 Task: Import the contacts by the user
Action: Mouse moved to (322, 146)
Screenshot: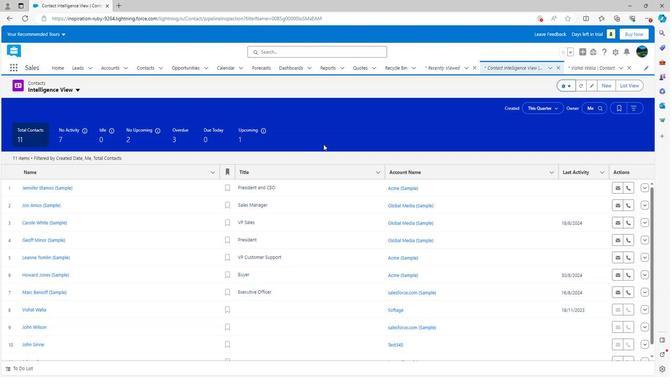 
Action: Mouse scrolled (322, 145) with delta (0, 0)
Screenshot: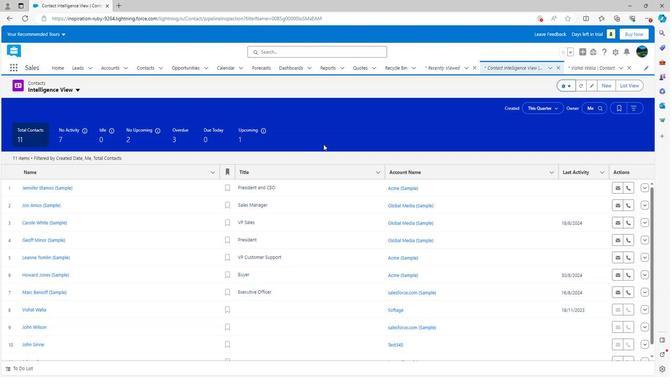 
Action: Mouse moved to (322, 148)
Screenshot: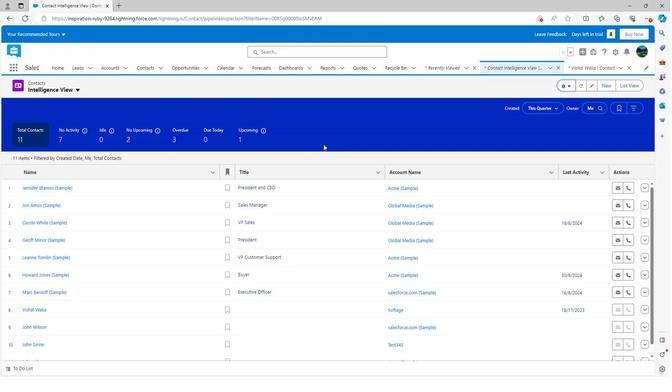 
Action: Mouse scrolled (322, 147) with delta (0, 0)
Screenshot: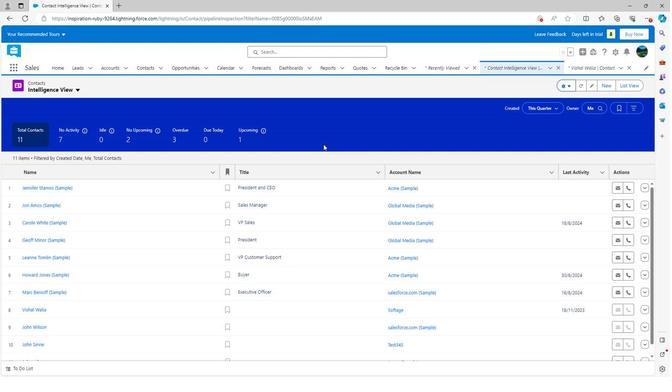 
Action: Mouse moved to (322, 148)
Screenshot: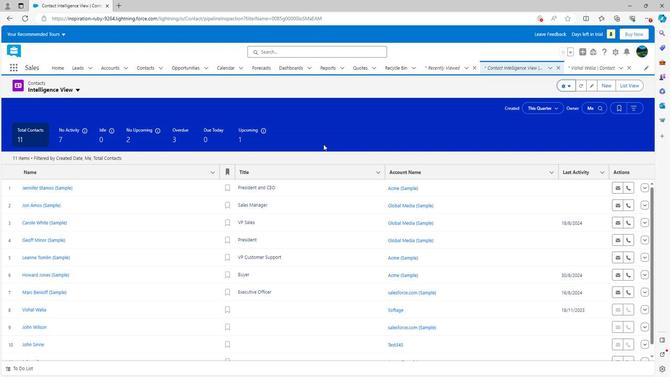 
Action: Mouse scrolled (322, 148) with delta (0, 0)
Screenshot: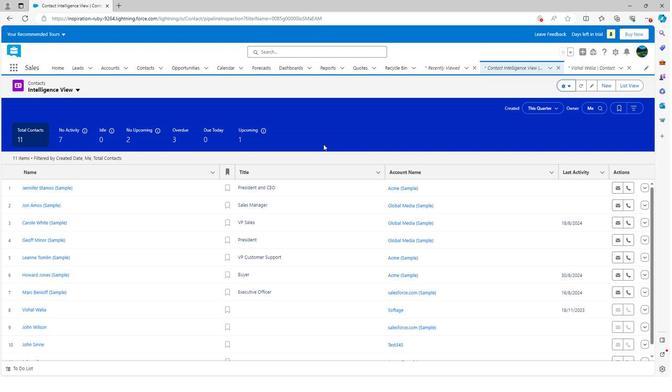 
Action: Mouse moved to (322, 148)
Screenshot: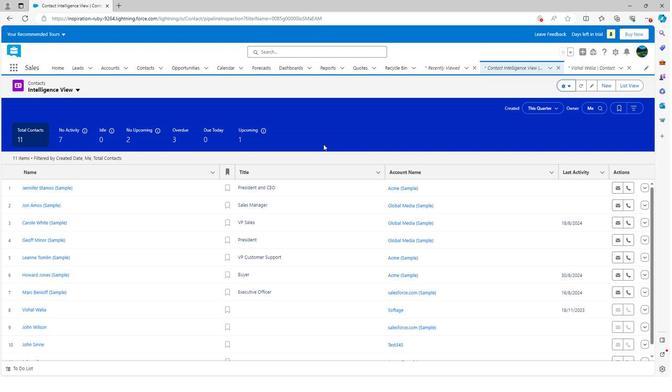 
Action: Mouse scrolled (322, 148) with delta (0, 0)
Screenshot: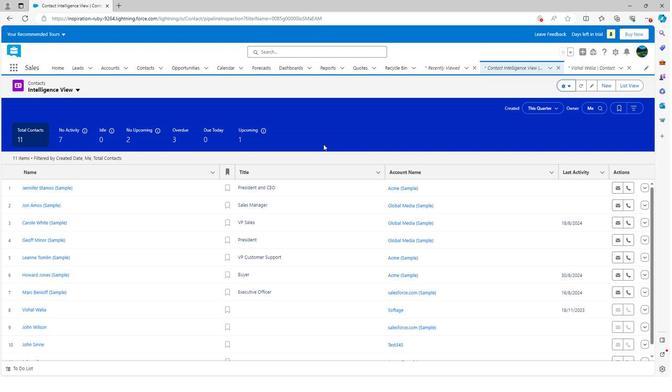 
Action: Mouse moved to (299, 202)
Screenshot: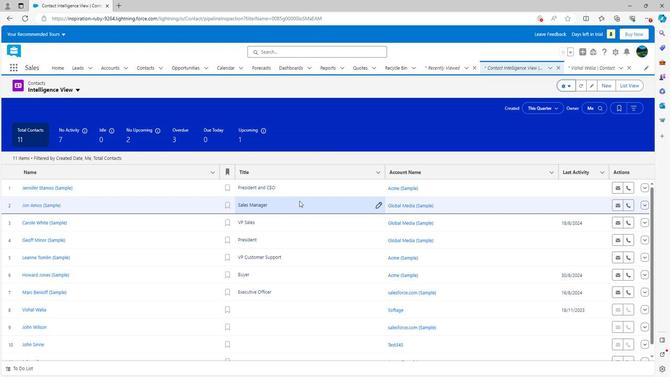 
Action: Mouse scrolled (299, 201) with delta (0, 0)
Screenshot: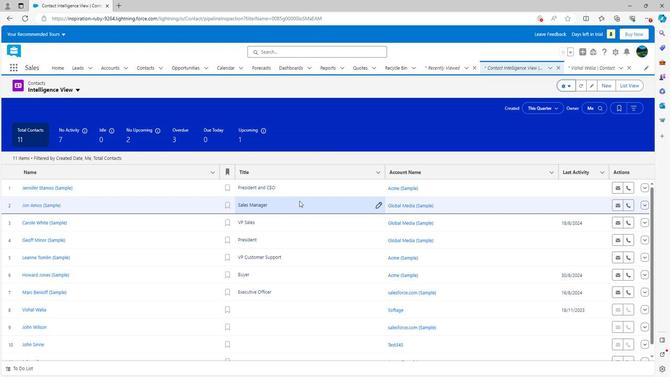 
Action: Mouse scrolled (299, 201) with delta (0, 0)
Screenshot: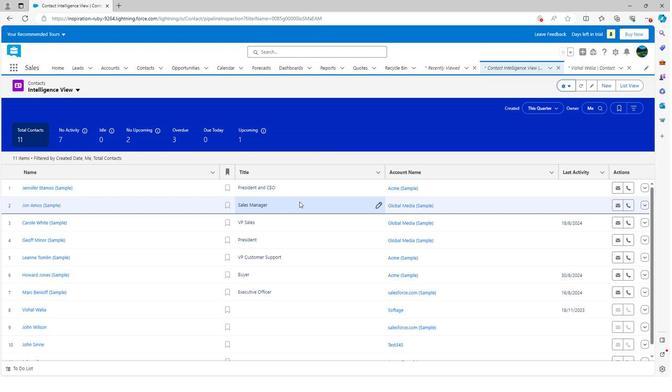 
Action: Mouse scrolled (299, 201) with delta (0, 0)
Screenshot: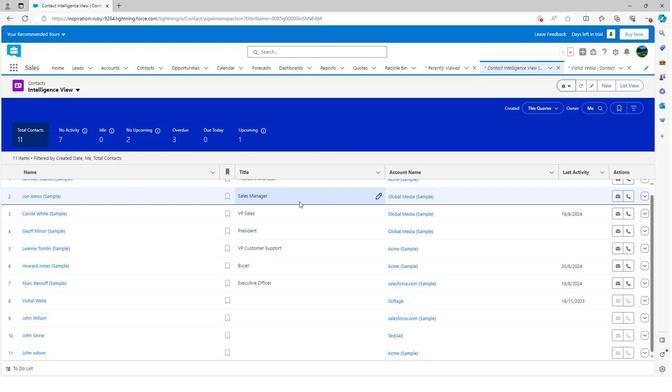 
Action: Mouse moved to (293, 228)
Screenshot: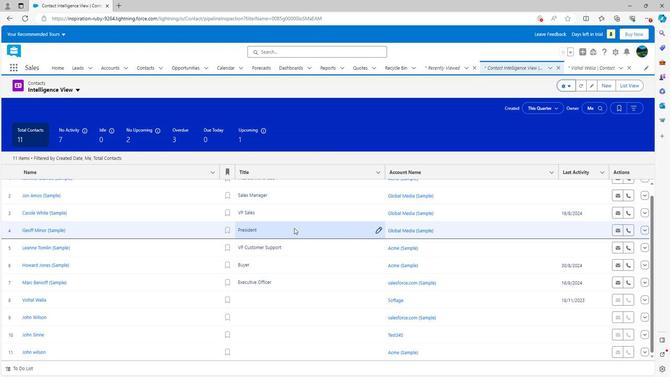 
Action: Mouse scrolled (293, 228) with delta (0, 0)
Screenshot: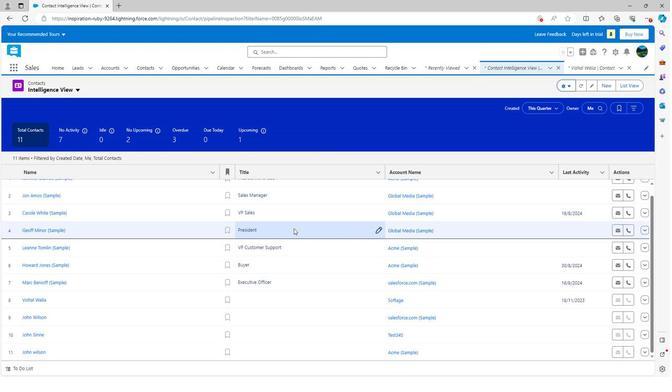 
Action: Mouse scrolled (293, 228) with delta (0, 0)
Screenshot: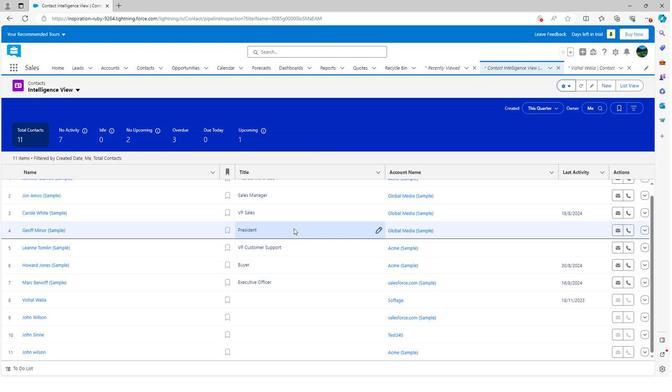 
Action: Mouse scrolled (293, 228) with delta (0, 0)
Screenshot: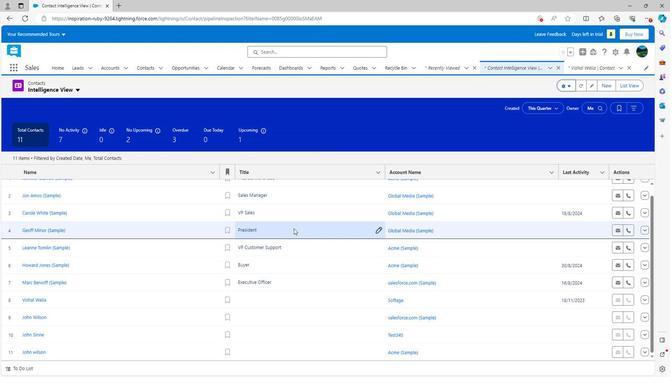 
Action: Mouse scrolled (293, 228) with delta (0, 0)
Screenshot: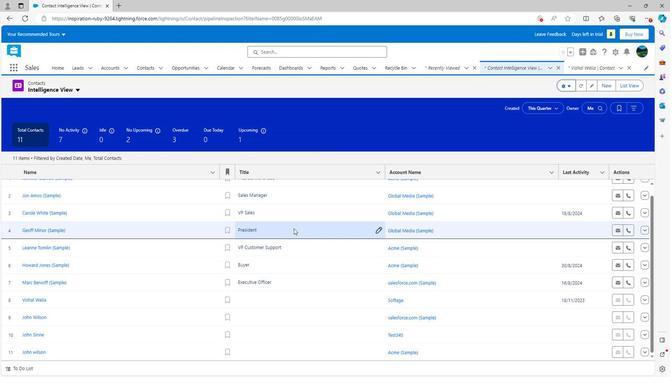 
Action: Mouse moved to (292, 228)
Screenshot: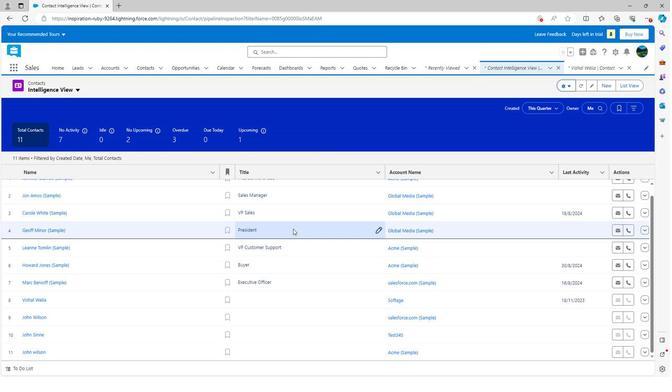 
Action: Mouse scrolled (292, 229) with delta (0, 0)
Screenshot: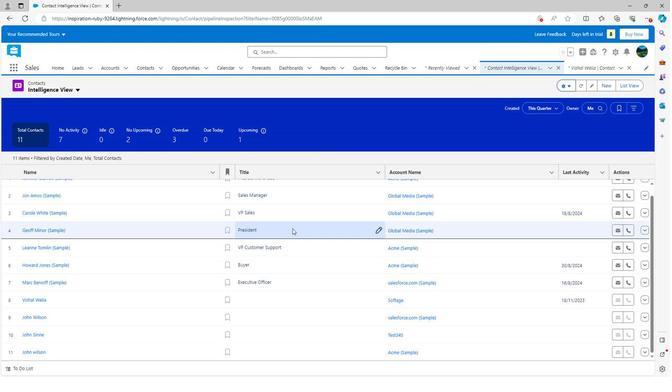 
Action: Mouse scrolled (292, 229) with delta (0, 0)
Screenshot: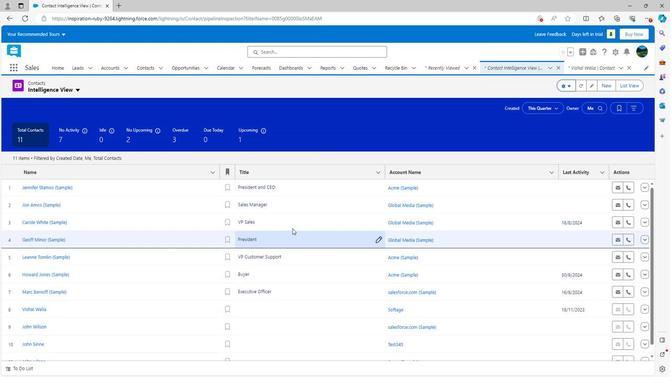 
Action: Mouse scrolled (292, 229) with delta (0, 0)
Screenshot: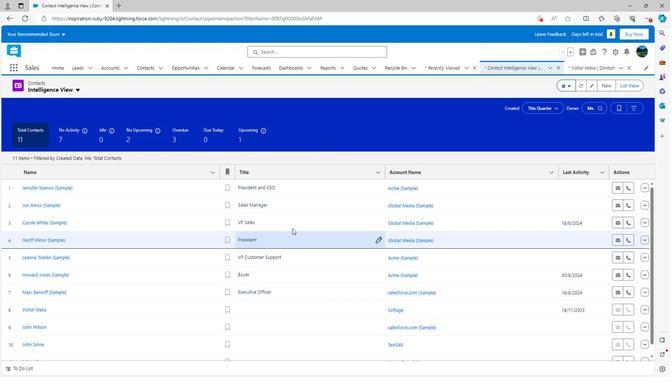 
Action: Mouse scrolled (292, 229) with delta (0, 0)
Screenshot: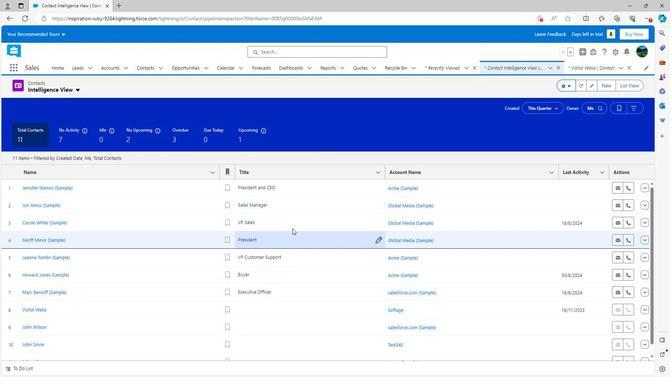 
Action: Mouse scrolled (292, 229) with delta (0, 0)
Screenshot: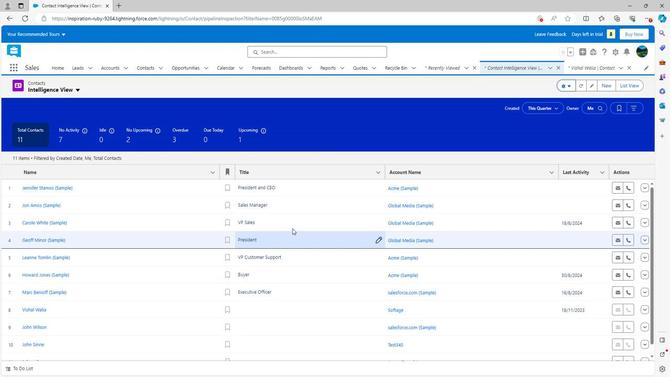 
Action: Mouse moved to (562, 84)
Screenshot: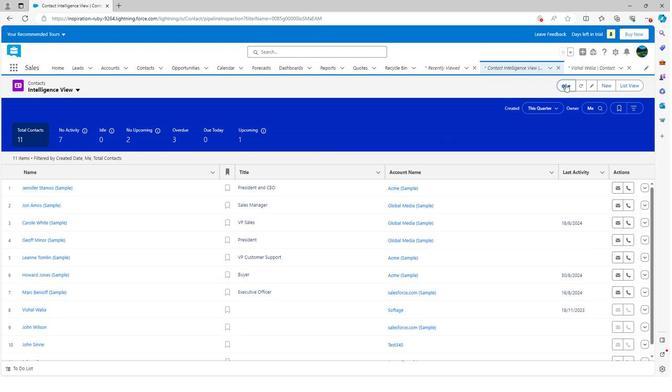 
Action: Mouse pressed left at (562, 84)
Screenshot: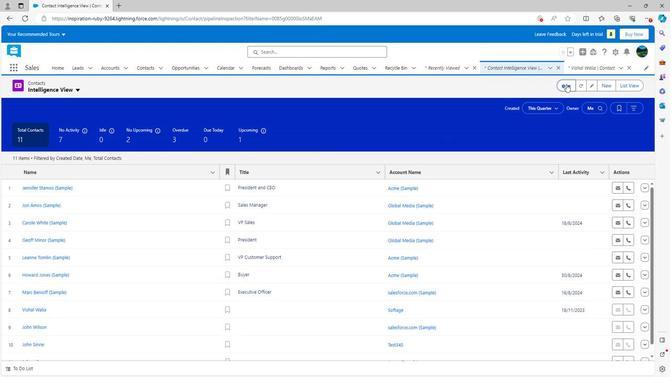 
Action: Mouse moved to (526, 117)
Screenshot: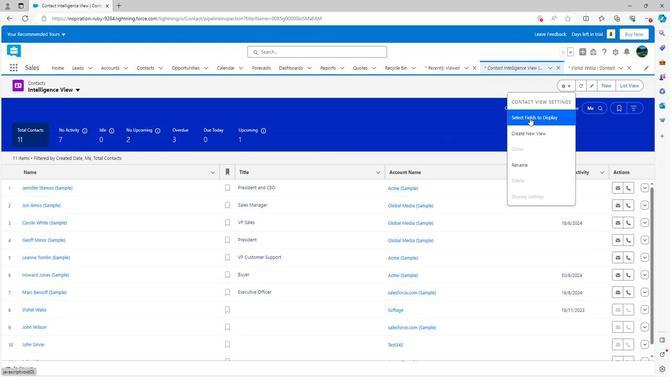 
Action: Mouse pressed left at (526, 117)
Screenshot: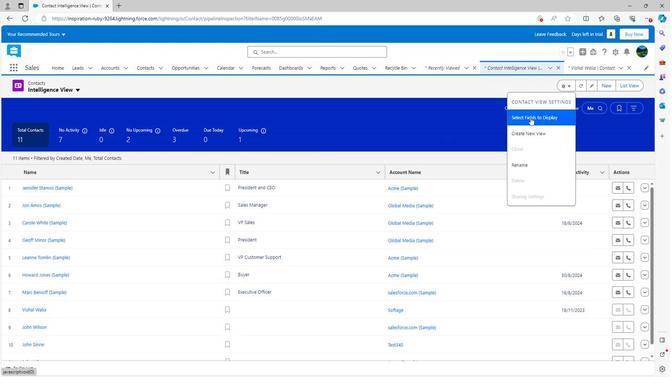 
Action: Mouse moved to (318, 193)
Screenshot: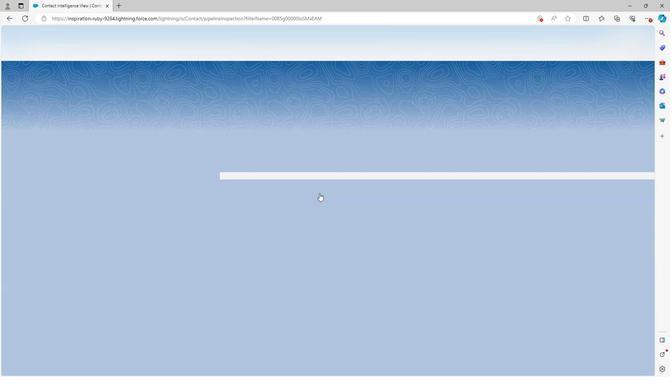 
Action: Mouse pressed left at (318, 193)
Screenshot: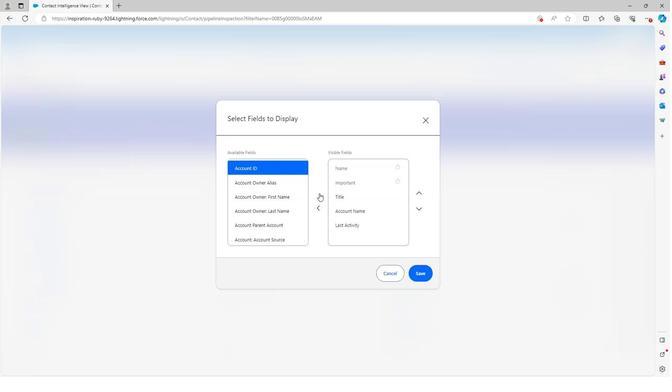 
Action: Mouse moved to (408, 272)
Screenshot: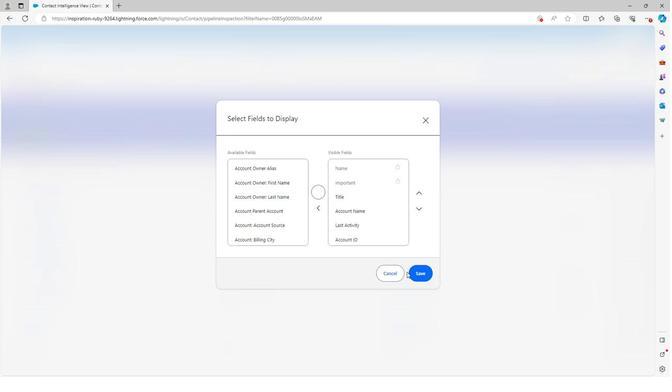 
Action: Mouse pressed left at (408, 272)
Screenshot: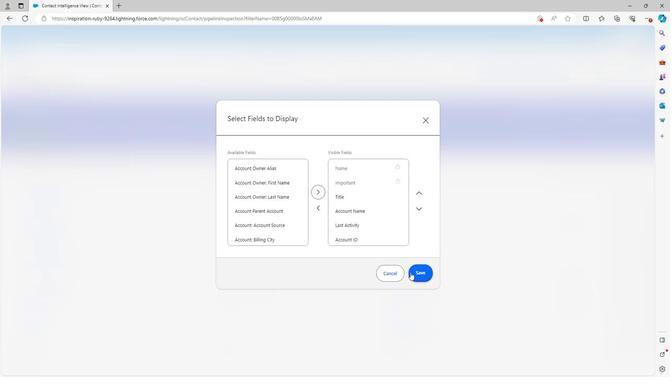 
Action: Mouse moved to (640, 188)
Screenshot: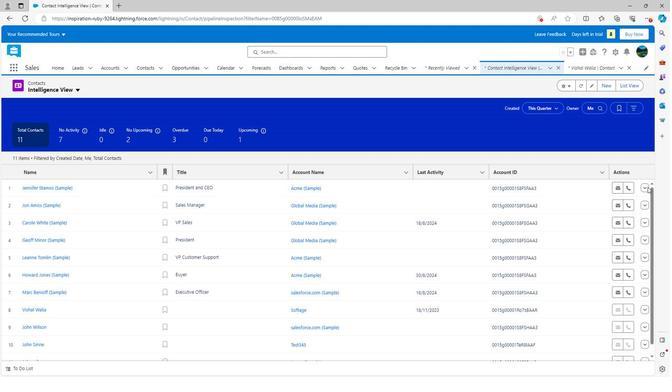 
Action: Mouse pressed left at (640, 188)
Screenshot: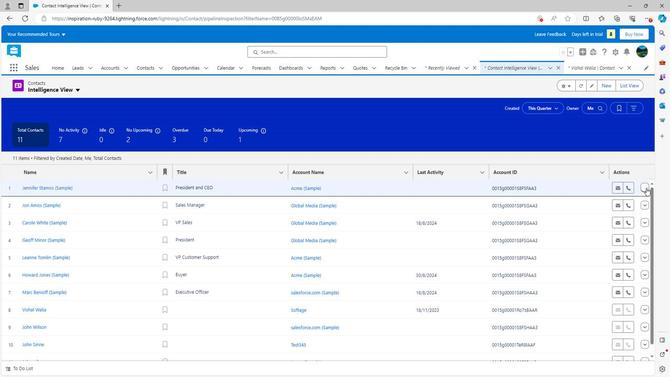 
Action: Mouse moved to (578, 154)
Screenshot: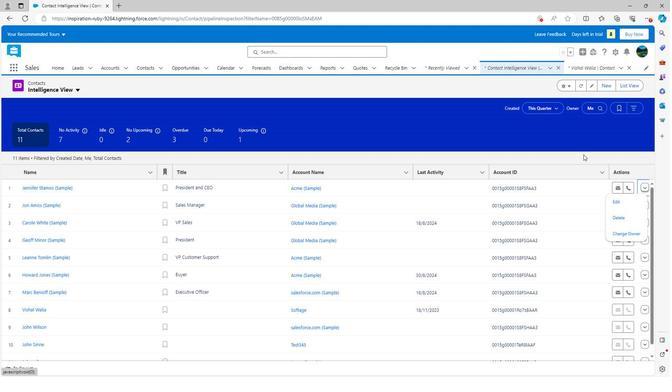
Action: Mouse pressed left at (578, 154)
Screenshot: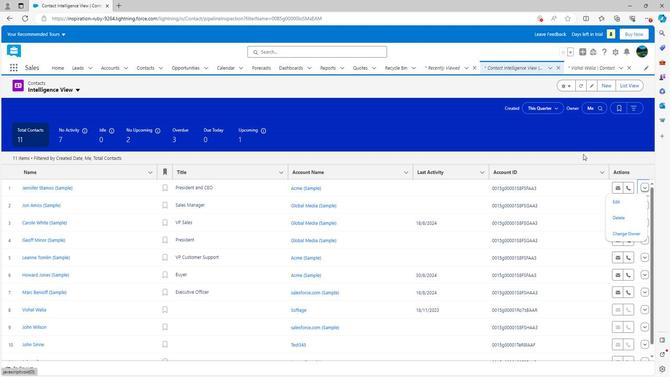 
Action: Mouse moved to (415, 169)
Screenshot: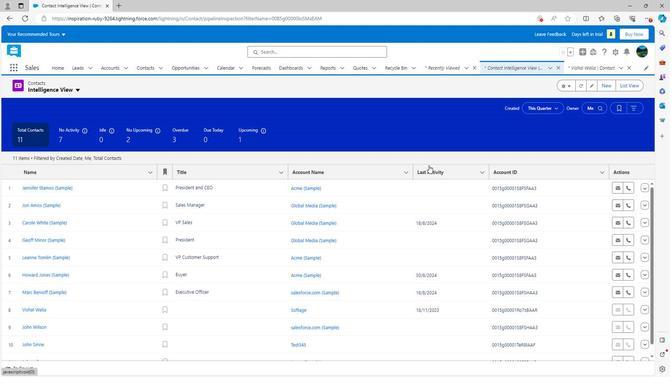 
Action: Mouse scrolled (415, 169) with delta (0, 0)
Screenshot: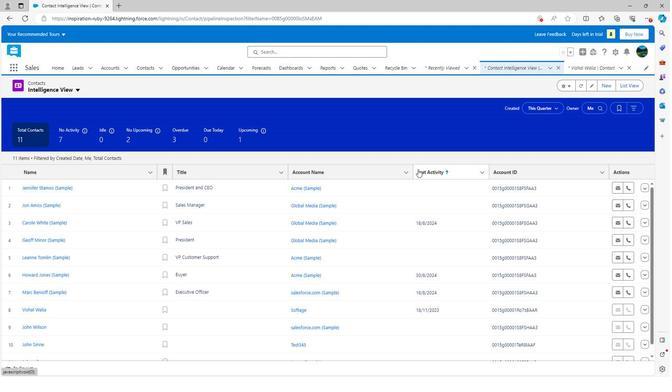 
Action: Mouse scrolled (415, 169) with delta (0, 0)
Screenshot: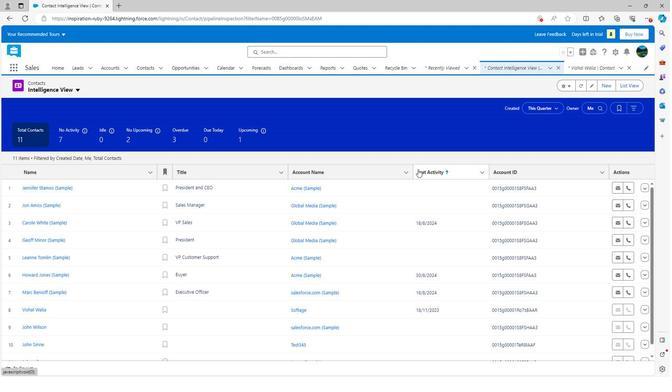 
Action: Mouse moved to (411, 198)
Screenshot: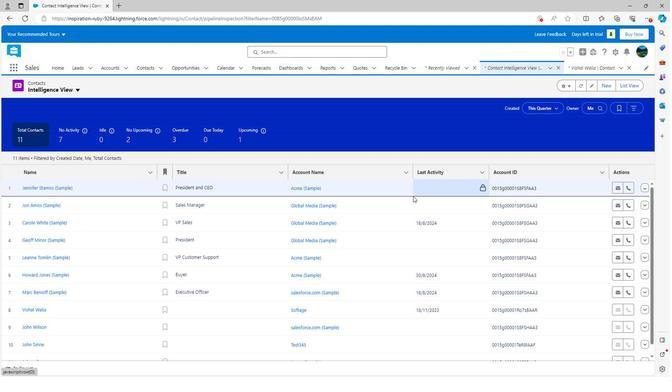 
Action: Mouse scrolled (411, 197) with delta (0, 0)
Screenshot: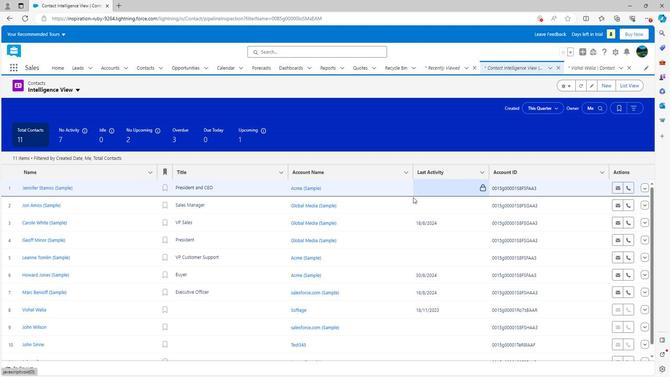 
Action: Mouse scrolled (411, 197) with delta (0, 0)
Screenshot: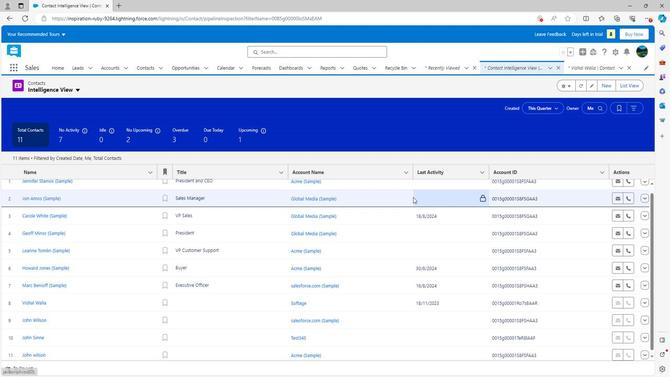 
Action: Mouse moved to (410, 189)
Screenshot: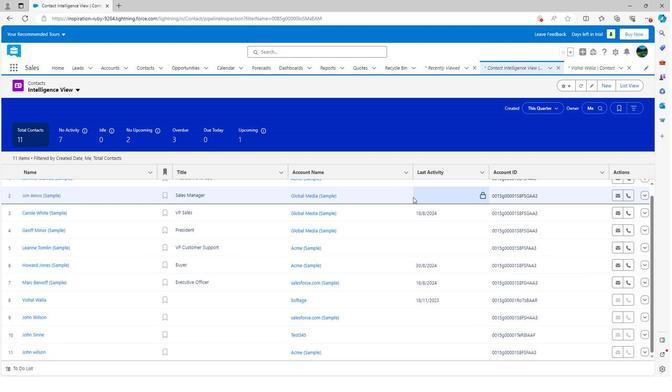
